 Task: Set the tone-mapping algorithm for Open GL video output to "Hable (filmix mapping, recommended)".
Action: Mouse moved to (97, 18)
Screenshot: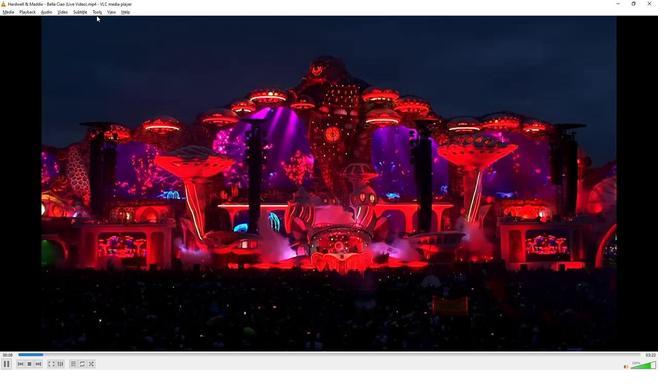 
Action: Mouse pressed left at (97, 18)
Screenshot: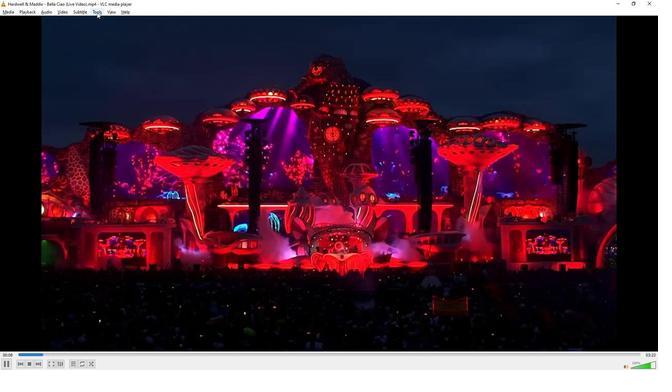
Action: Mouse moved to (108, 97)
Screenshot: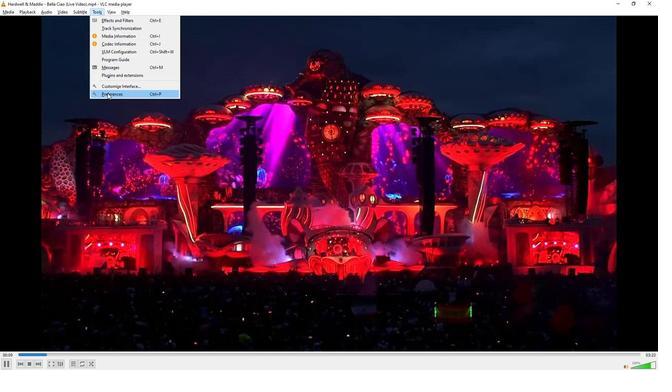 
Action: Mouse pressed left at (108, 97)
Screenshot: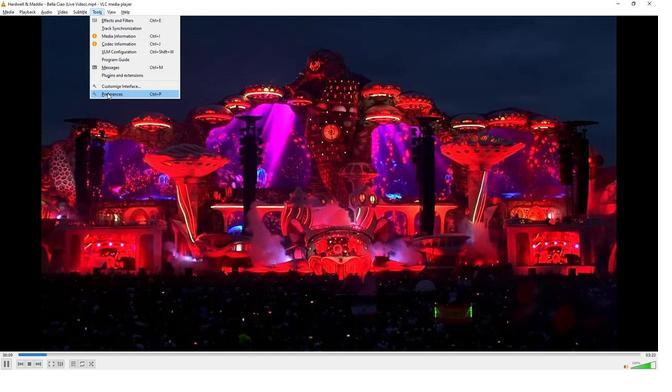 
Action: Mouse moved to (144, 291)
Screenshot: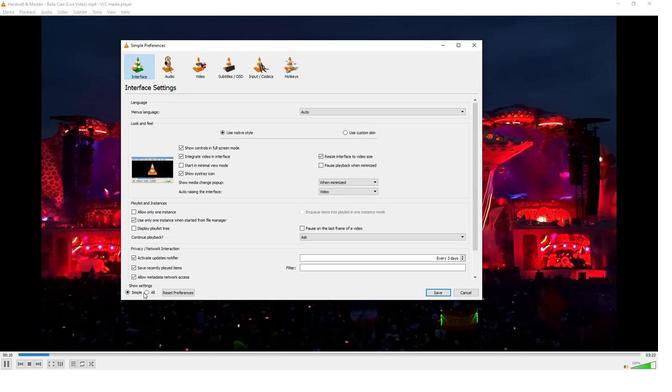 
Action: Mouse pressed left at (144, 291)
Screenshot: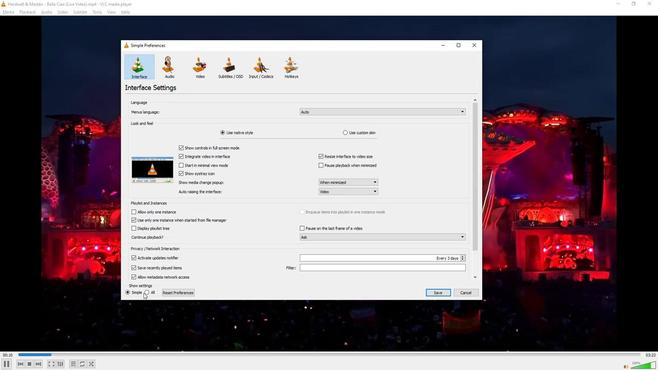 
Action: Mouse moved to (145, 291)
Screenshot: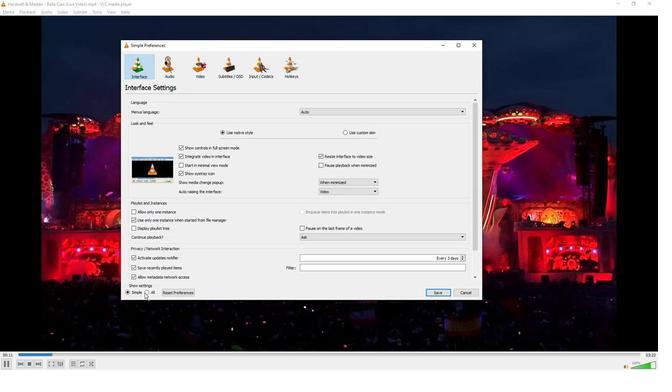 
Action: Mouse pressed left at (145, 291)
Screenshot: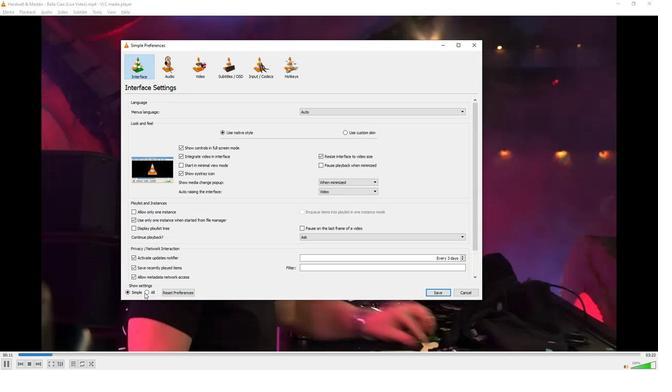 
Action: Mouse moved to (148, 249)
Screenshot: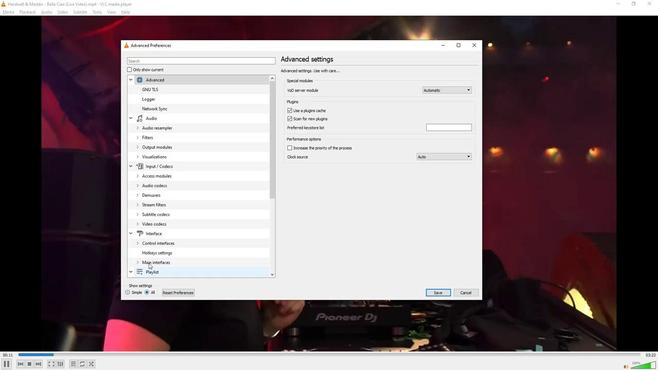 
Action: Mouse scrolled (148, 249) with delta (0, 0)
Screenshot: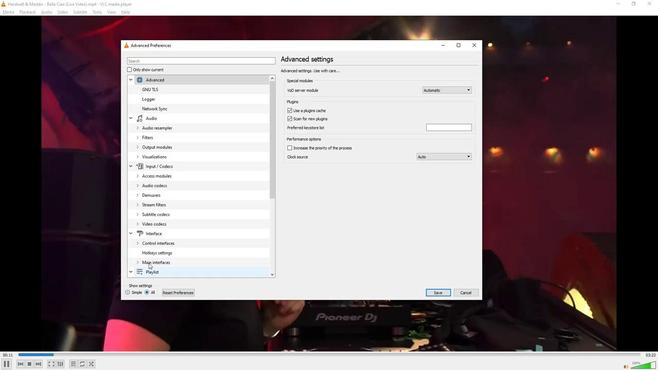 
Action: Mouse moved to (148, 249)
Screenshot: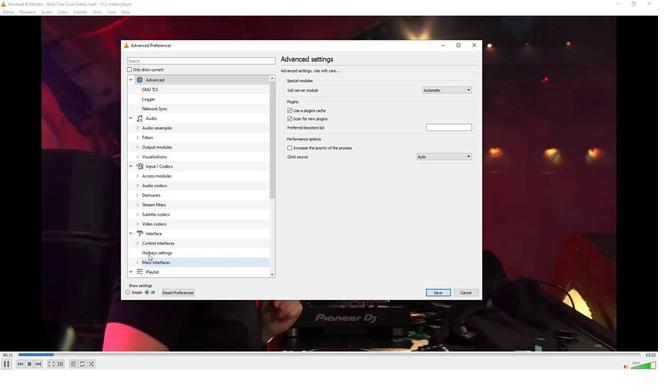 
Action: Mouse scrolled (148, 248) with delta (0, 0)
Screenshot: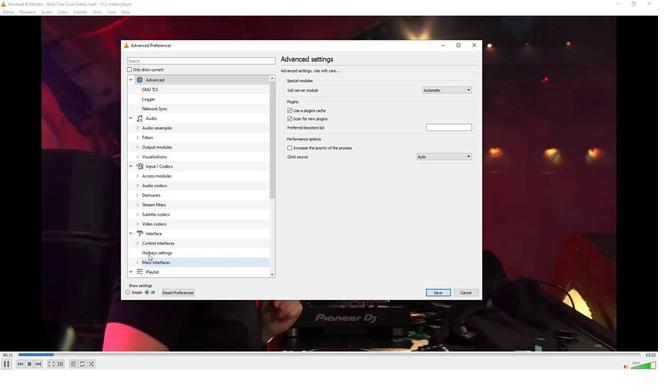 
Action: Mouse moved to (147, 248)
Screenshot: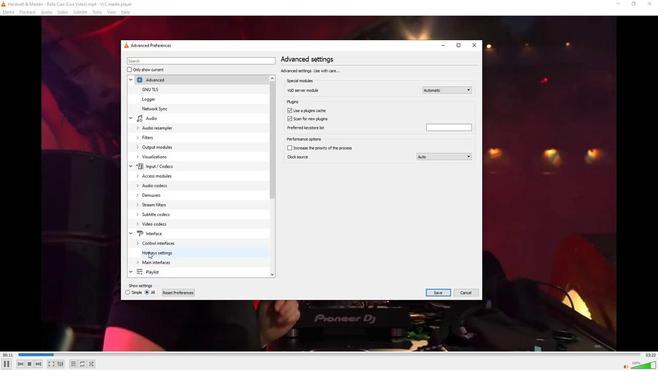 
Action: Mouse scrolled (147, 247) with delta (0, 0)
Screenshot: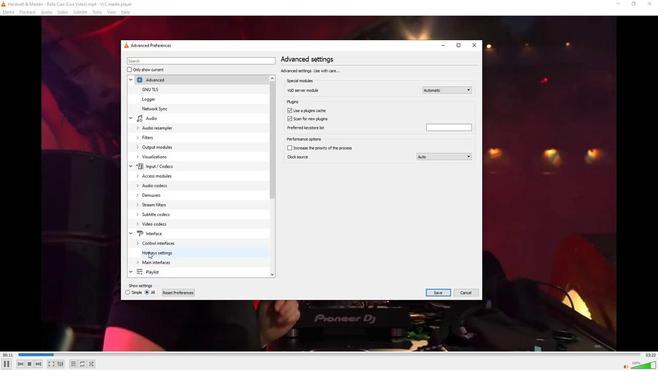 
Action: Mouse moved to (146, 247)
Screenshot: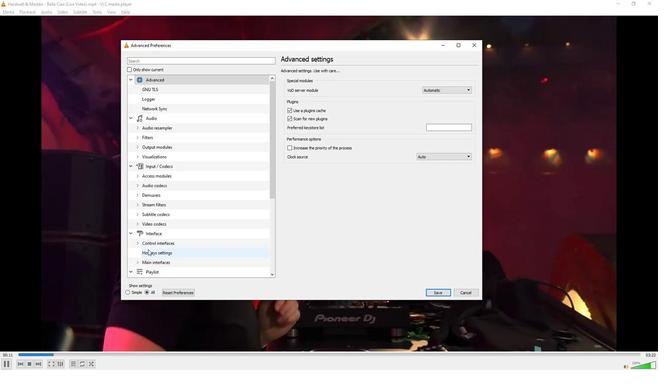 
Action: Mouse scrolled (146, 247) with delta (0, 0)
Screenshot: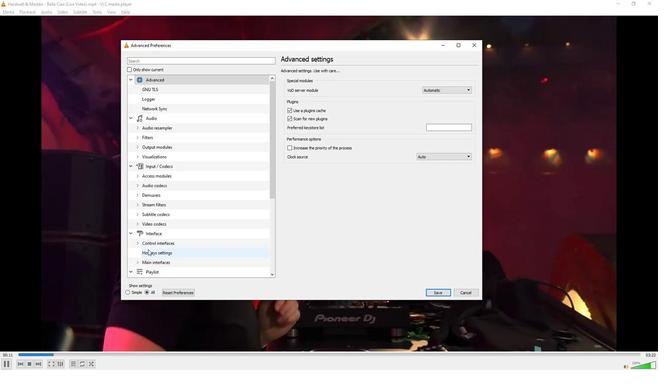 
Action: Mouse moved to (146, 247)
Screenshot: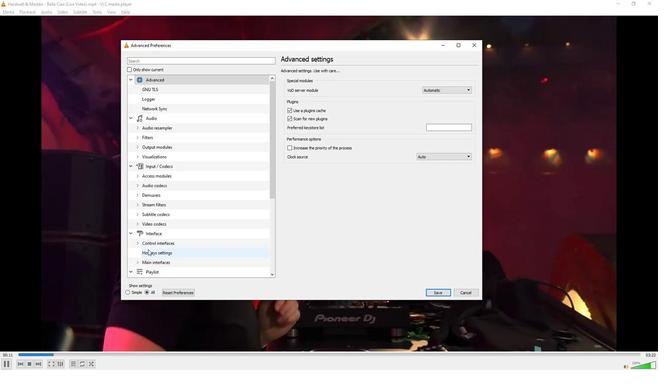 
Action: Mouse scrolled (146, 247) with delta (0, 0)
Screenshot: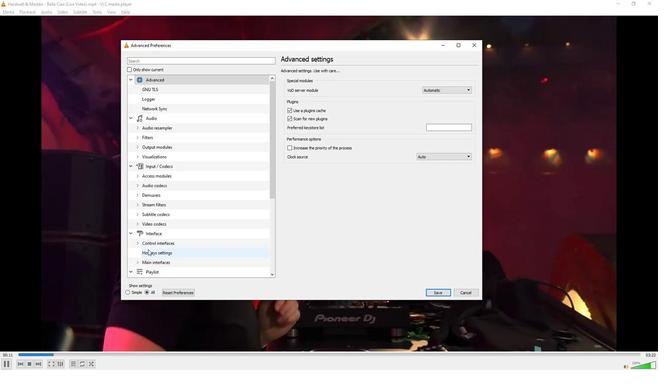 
Action: Mouse moved to (145, 247)
Screenshot: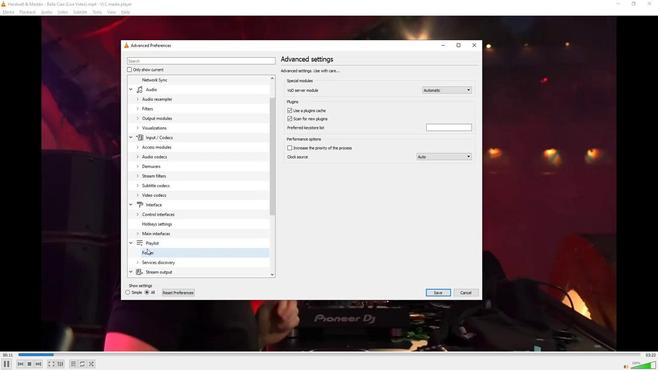 
Action: Mouse scrolled (145, 246) with delta (0, 0)
Screenshot: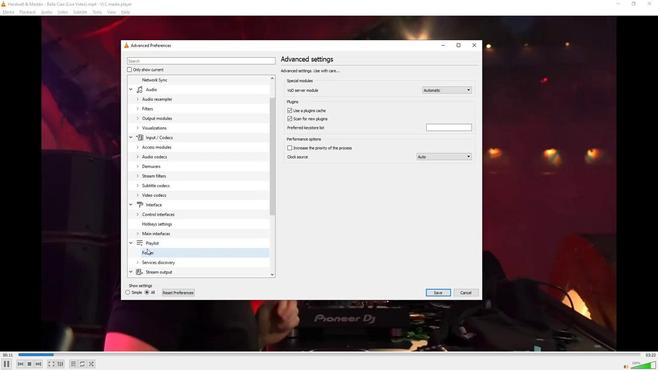 
Action: Mouse moved to (145, 246)
Screenshot: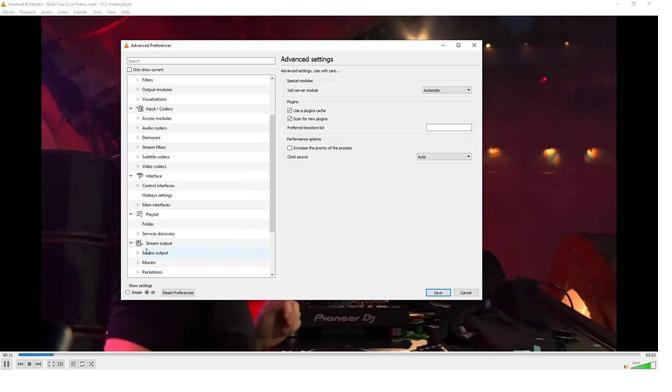 
Action: Mouse scrolled (145, 246) with delta (0, 0)
Screenshot: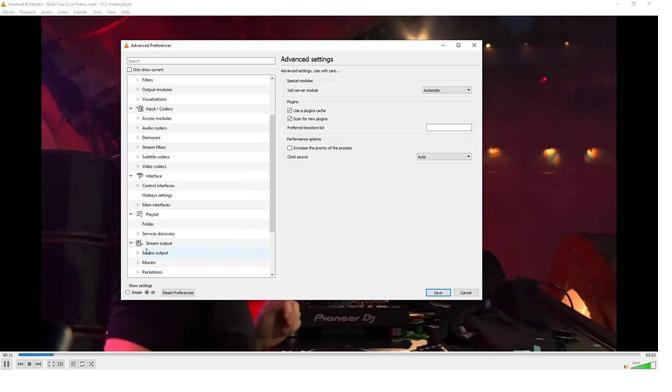 
Action: Mouse scrolled (145, 246) with delta (0, 0)
Screenshot: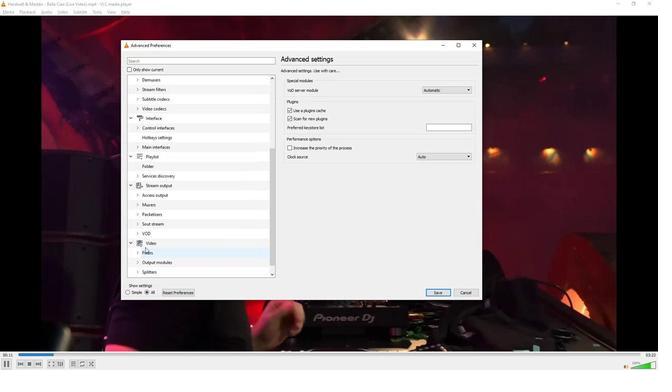 
Action: Mouse moved to (137, 253)
Screenshot: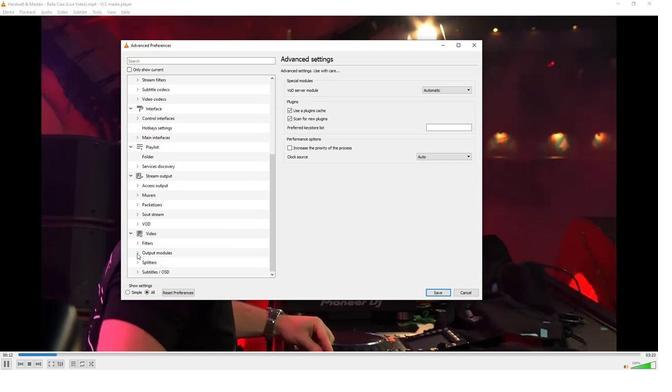 
Action: Mouse pressed left at (137, 253)
Screenshot: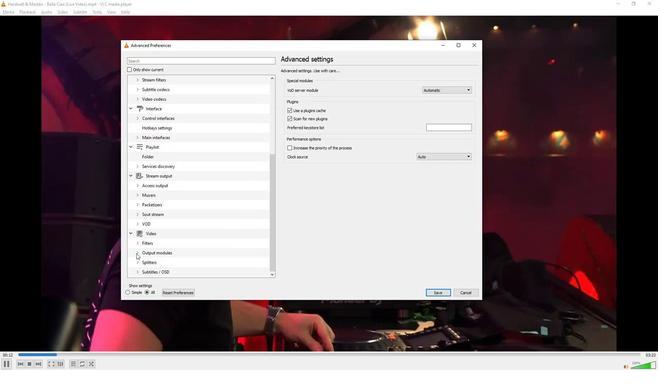 
Action: Mouse moved to (155, 244)
Screenshot: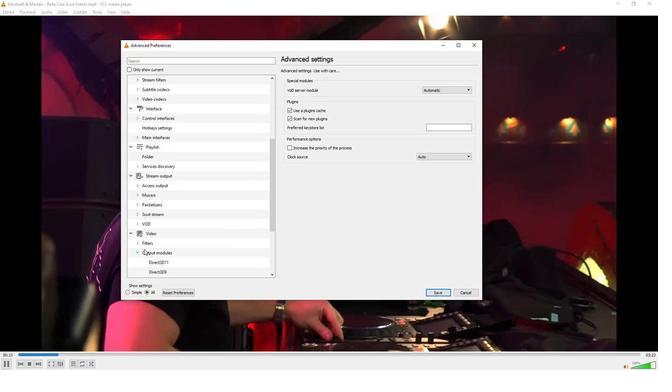 
Action: Mouse scrolled (155, 243) with delta (0, 0)
Screenshot: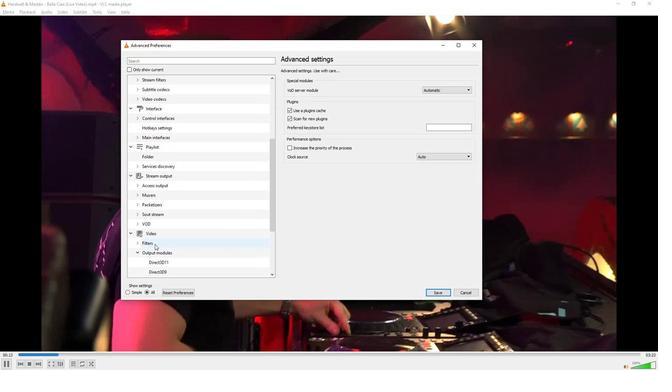 
Action: Mouse scrolled (155, 243) with delta (0, 0)
Screenshot: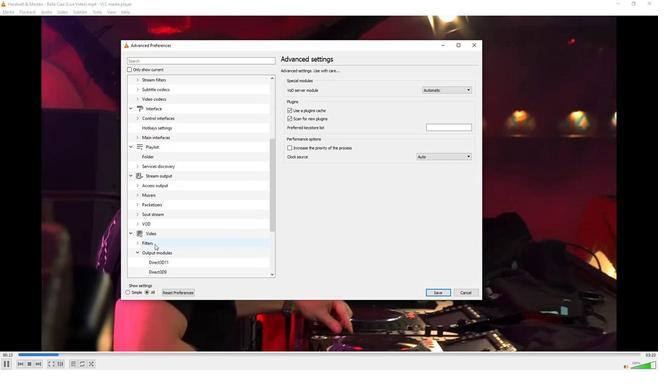 
Action: Mouse scrolled (155, 243) with delta (0, 0)
Screenshot: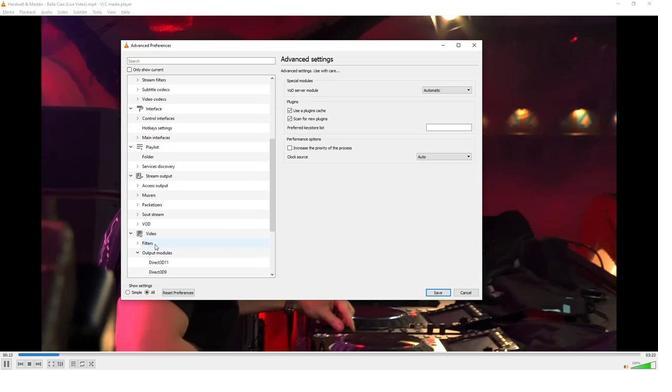 
Action: Mouse scrolled (155, 243) with delta (0, 0)
Screenshot: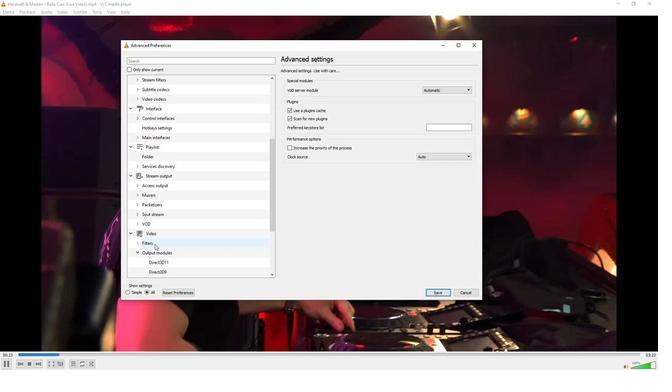 
Action: Mouse scrolled (155, 243) with delta (0, 0)
Screenshot: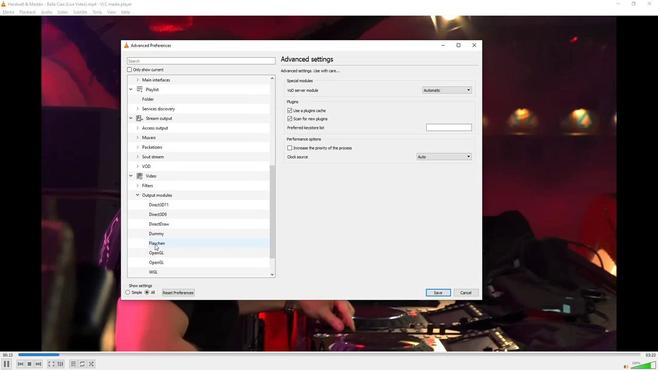 
Action: Mouse moved to (158, 222)
Screenshot: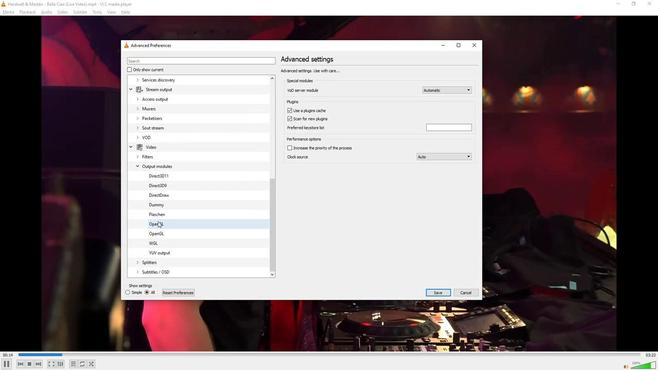 
Action: Mouse pressed left at (158, 222)
Screenshot: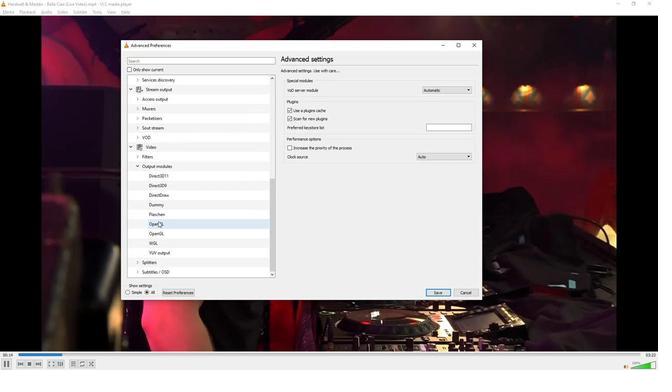 
Action: Mouse moved to (439, 152)
Screenshot: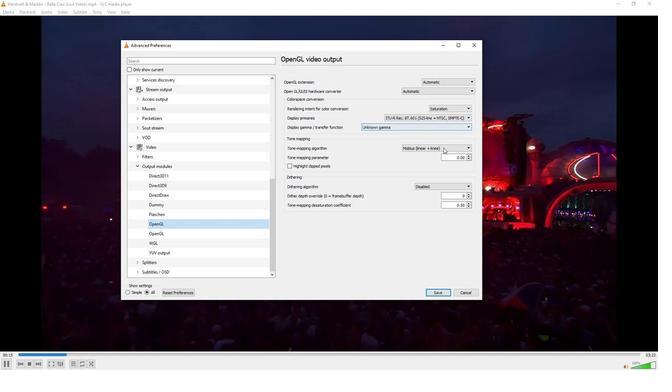
Action: Mouse pressed left at (439, 152)
Screenshot: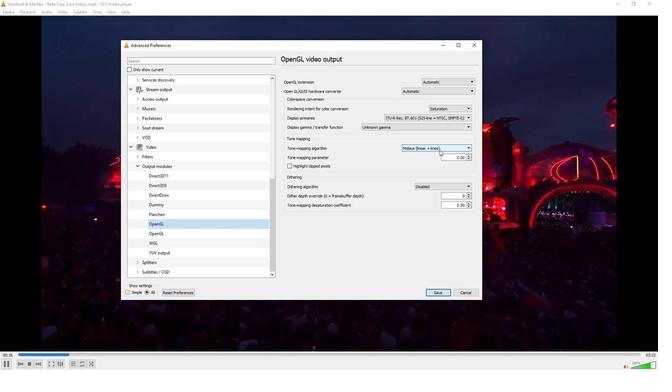 
Action: Mouse moved to (433, 156)
Screenshot: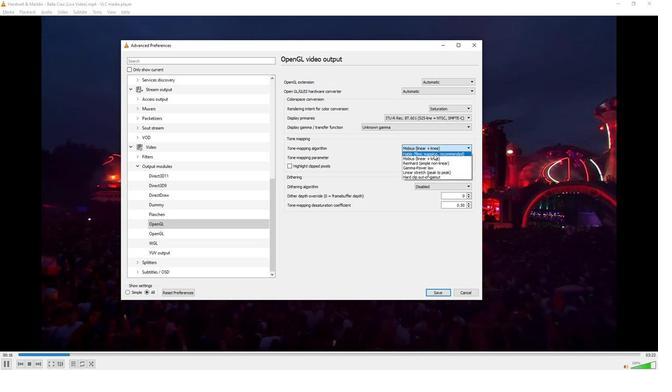 
Action: Mouse pressed left at (433, 156)
Screenshot: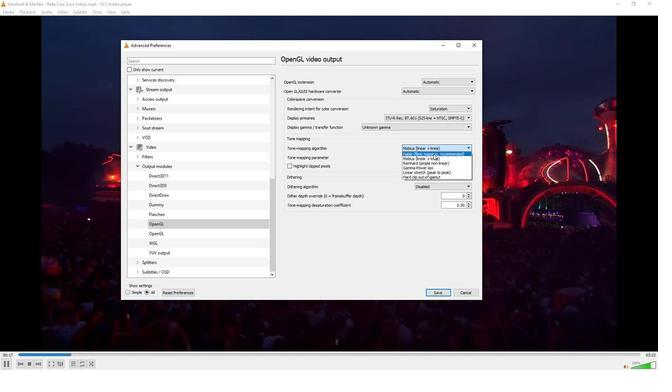 
Action: Mouse moved to (375, 218)
Screenshot: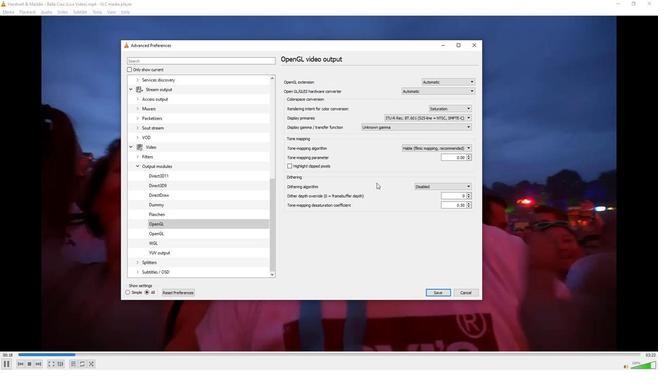
